 Task: In the Company prospectparkzoo.com, schedule a meeting with title: 'Collaborative Discussion', Select date: '6 August, 2023', select start time: 11:00:AM. Add location on call (786) 555-4403 with meeting description: For further discussion on products, kindly join the meeting. Add attendees from company's contact and save.. Logged in from softage.10@softage.net
Action: Mouse moved to (88, 57)
Screenshot: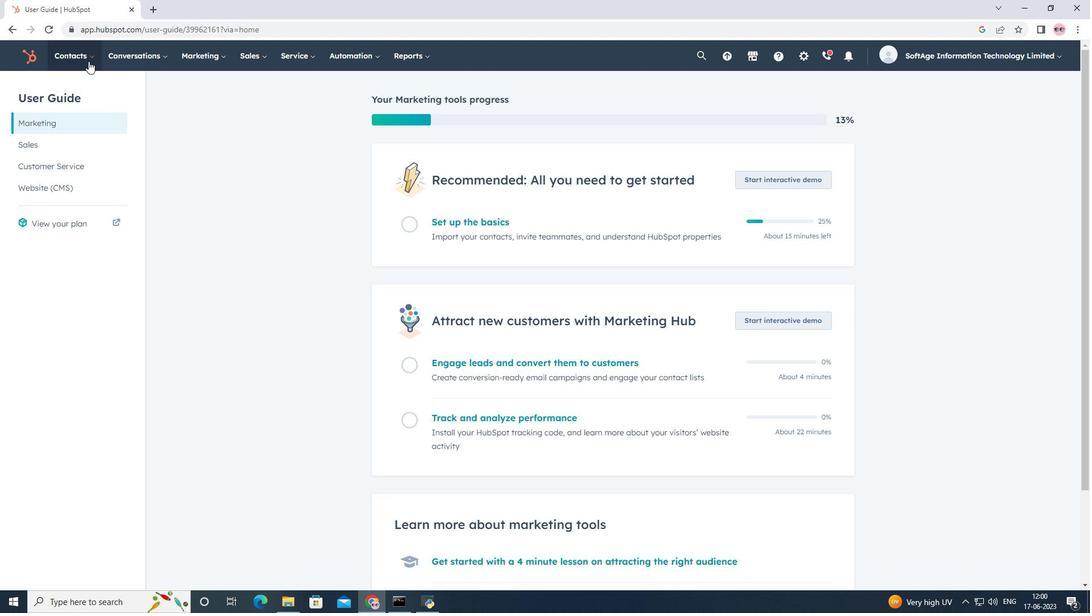 
Action: Mouse pressed left at (88, 57)
Screenshot: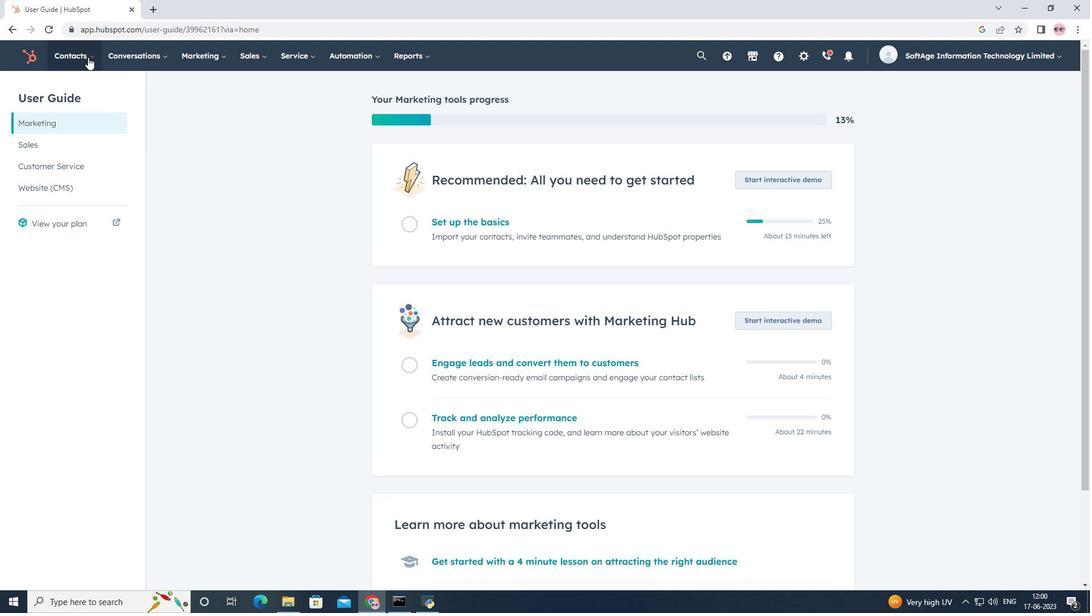 
Action: Mouse moved to (95, 111)
Screenshot: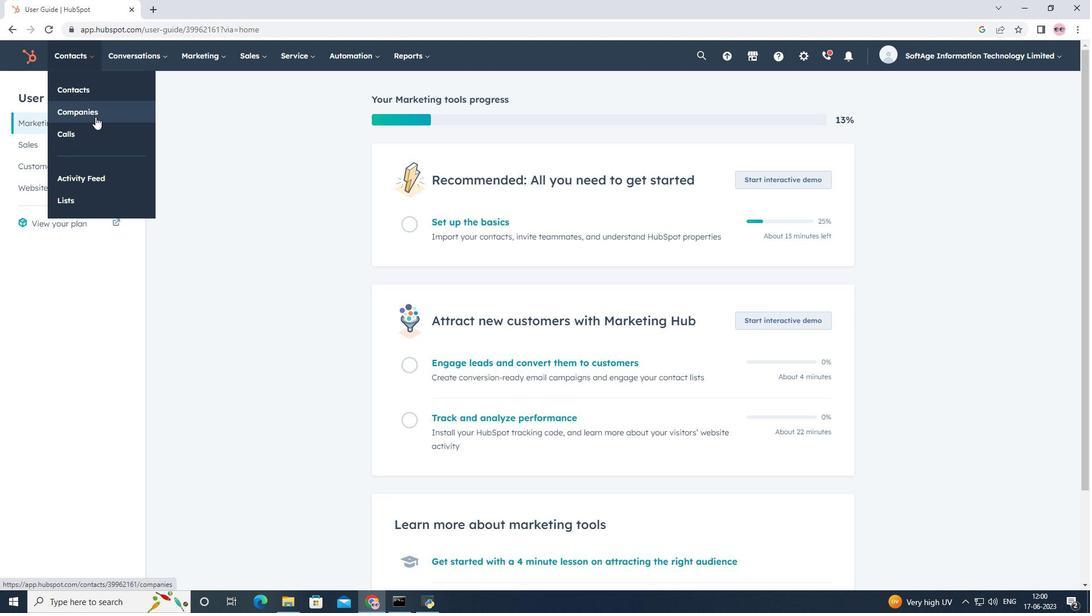 
Action: Mouse pressed left at (95, 111)
Screenshot: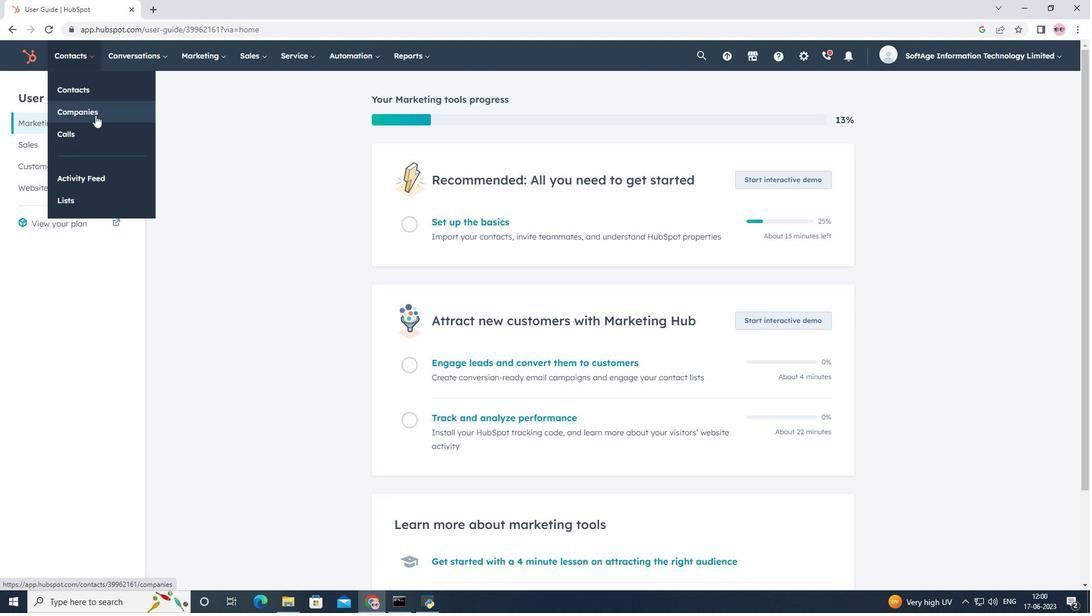 
Action: Mouse moved to (118, 188)
Screenshot: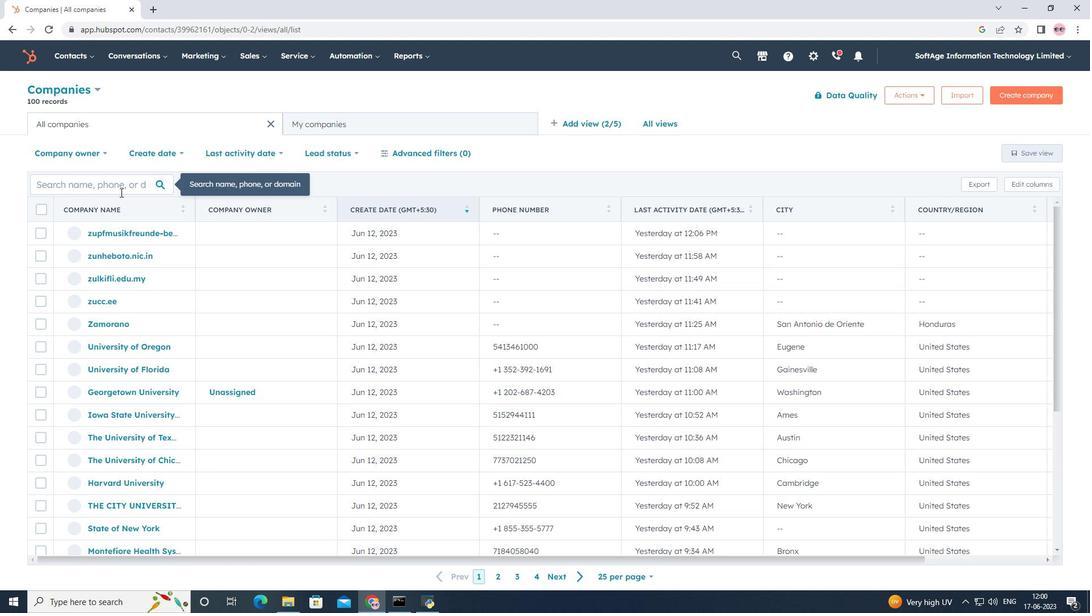 
Action: Mouse pressed left at (118, 188)
Screenshot: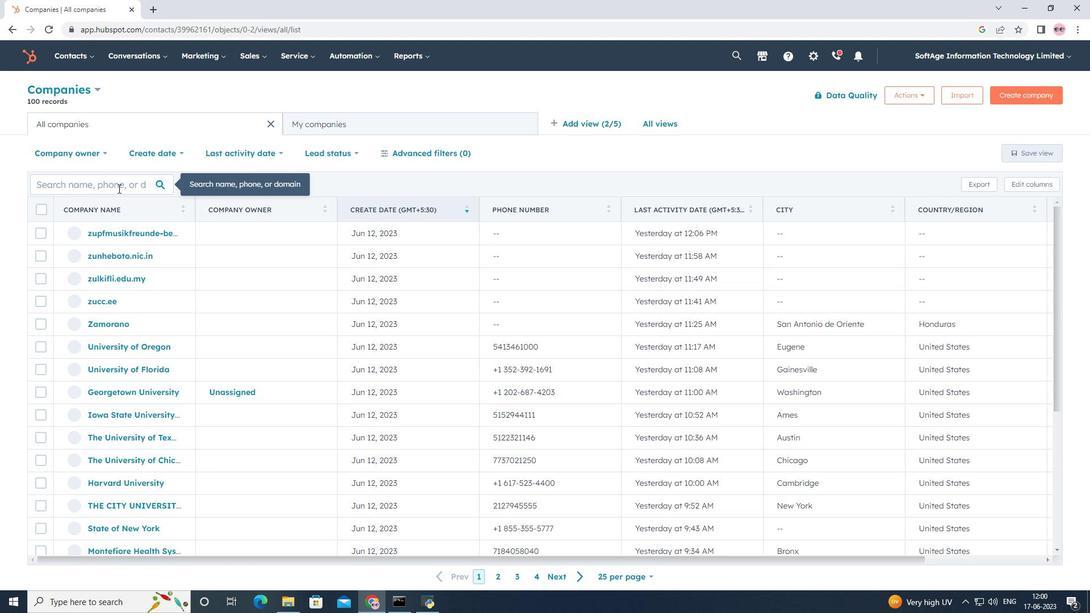 
Action: Key pressed prose<Key.backspace>o<Key.backspace>pectparkzoo.com
Screenshot: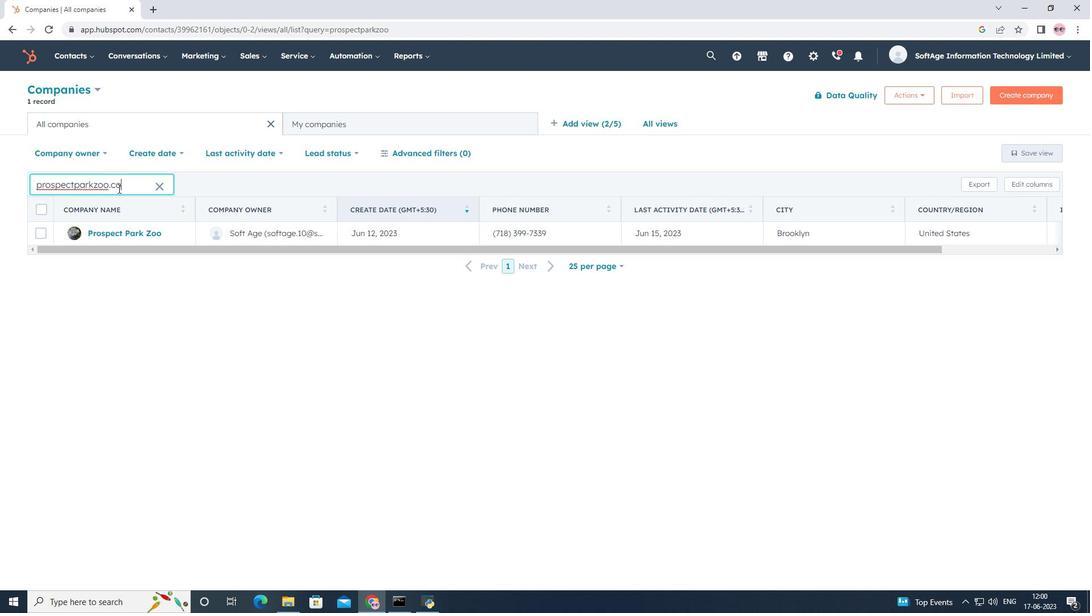 
Action: Mouse moved to (115, 231)
Screenshot: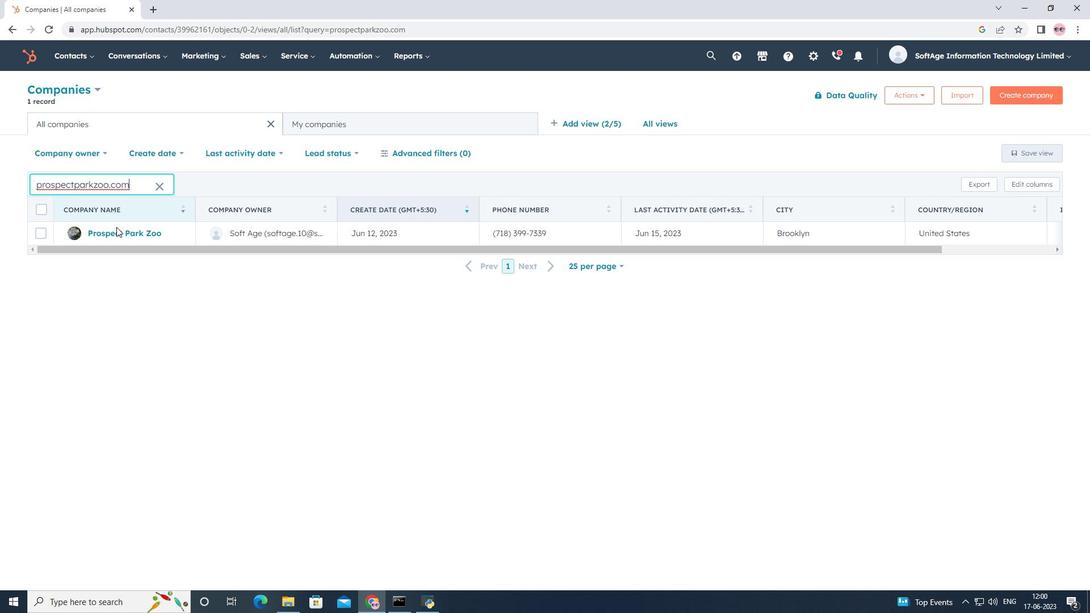 
Action: Mouse pressed left at (115, 231)
Screenshot: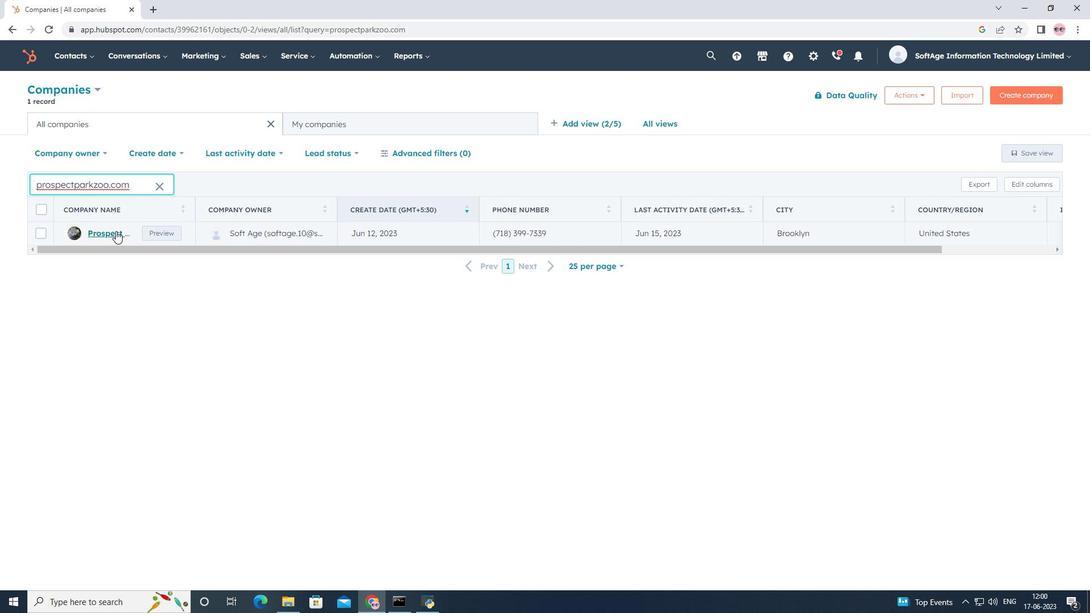 
Action: Mouse moved to (182, 192)
Screenshot: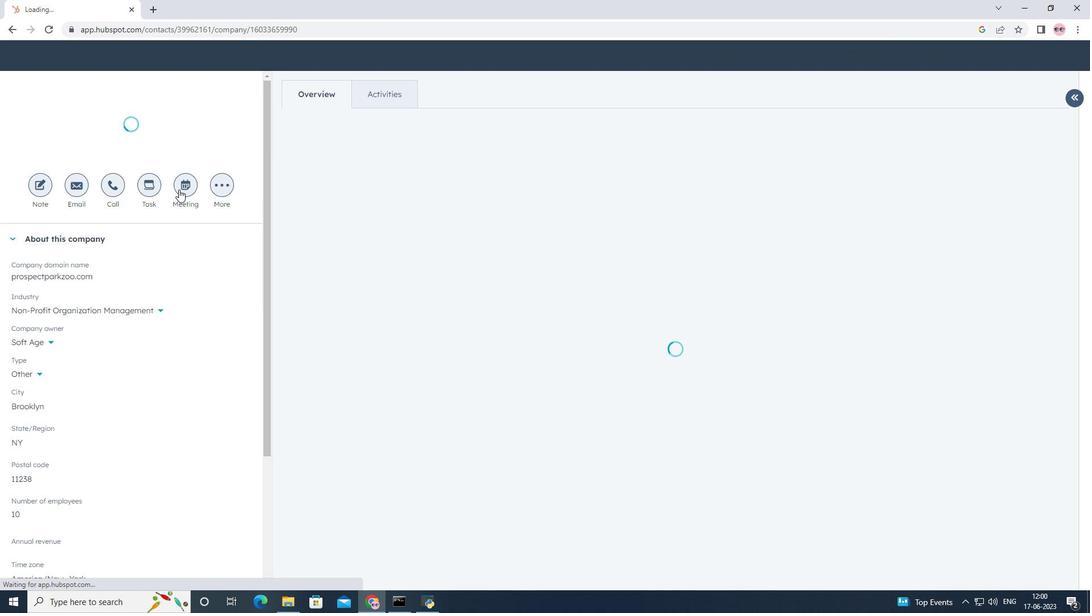 
Action: Mouse pressed left at (182, 192)
Screenshot: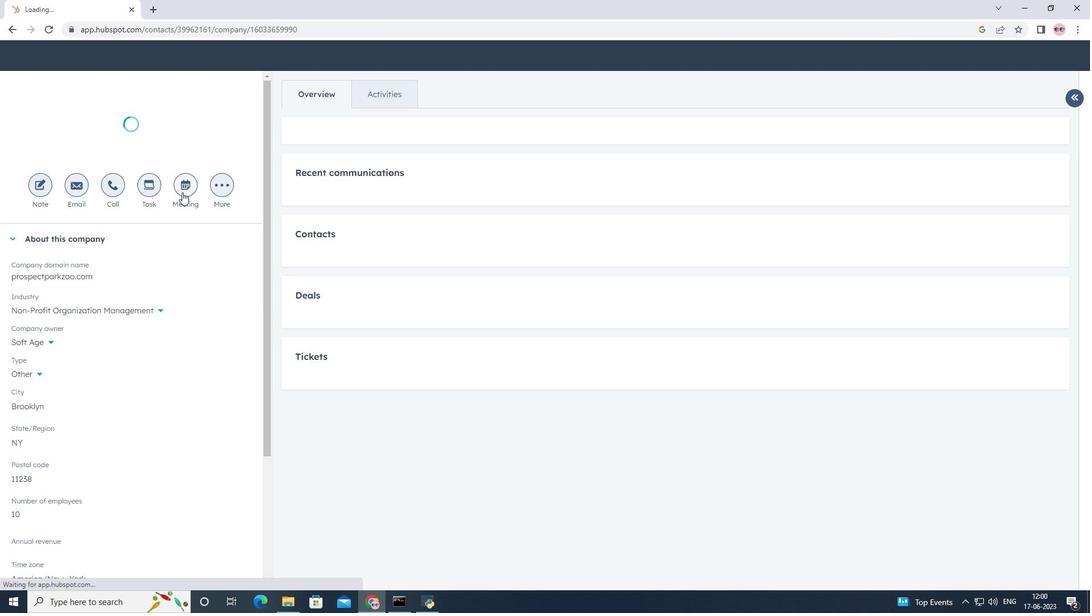 
Action: Mouse moved to (266, 176)
Screenshot: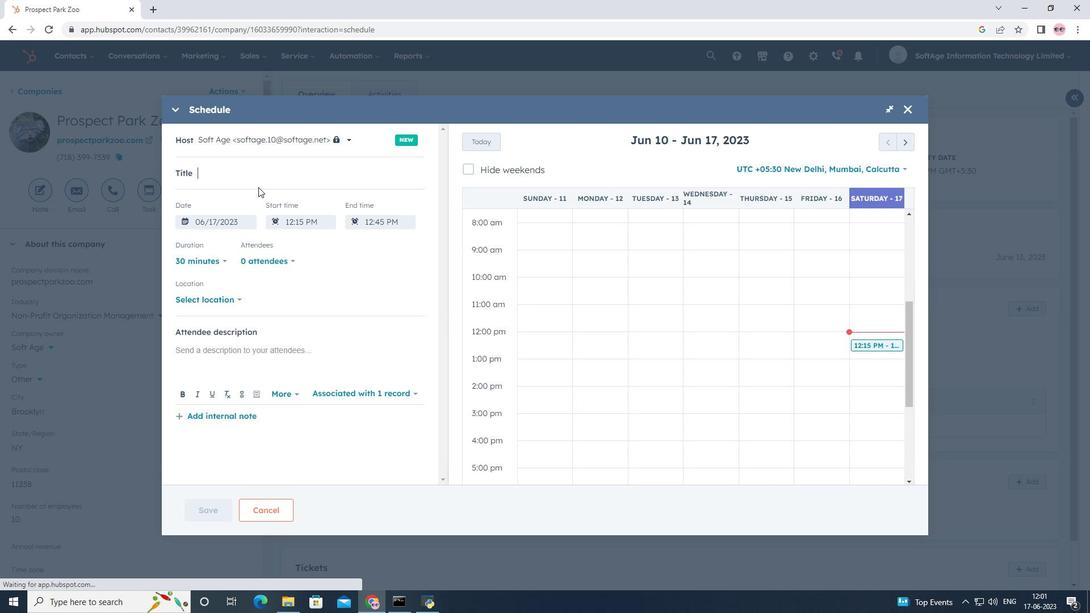 
Action: Mouse pressed left at (266, 176)
Screenshot: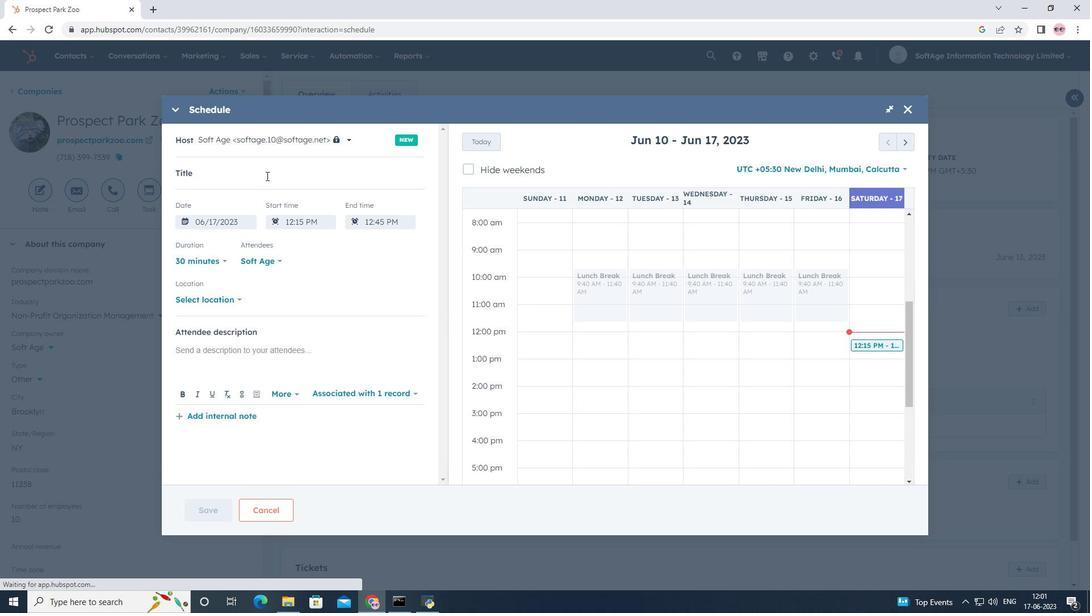 
Action: Mouse moved to (266, 175)
Screenshot: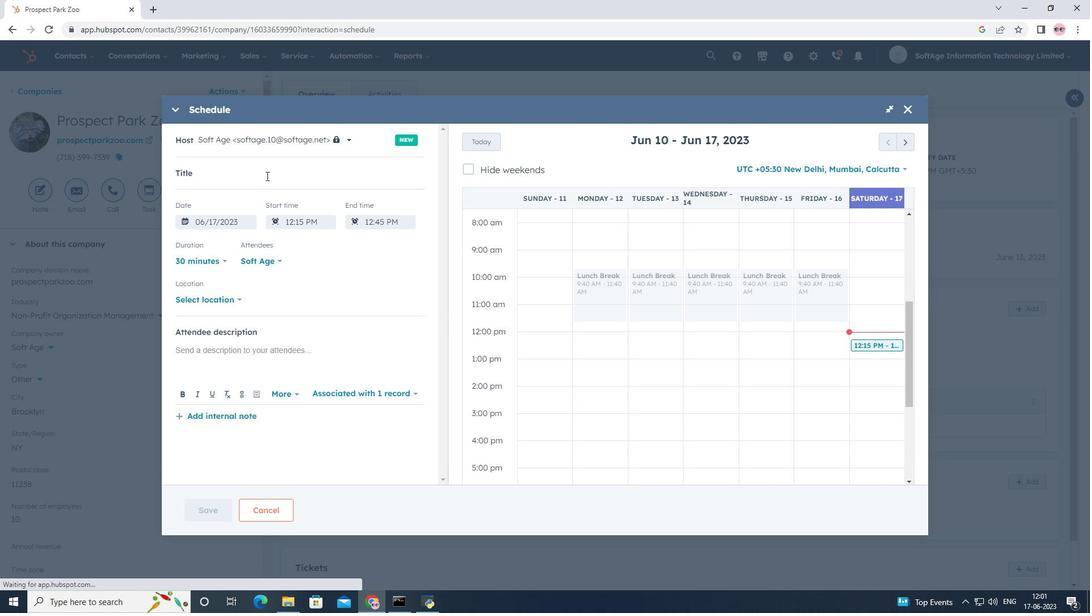 
Action: Key pressed <Key.shift><Key.shift><Key.shift><Key.shift><Key.shift><Key.shift><Key.shift><Key.shift><Key.shift><Key.shift><Key.shift>Collaborative<Key.space><Key.shift>Discussion
Screenshot: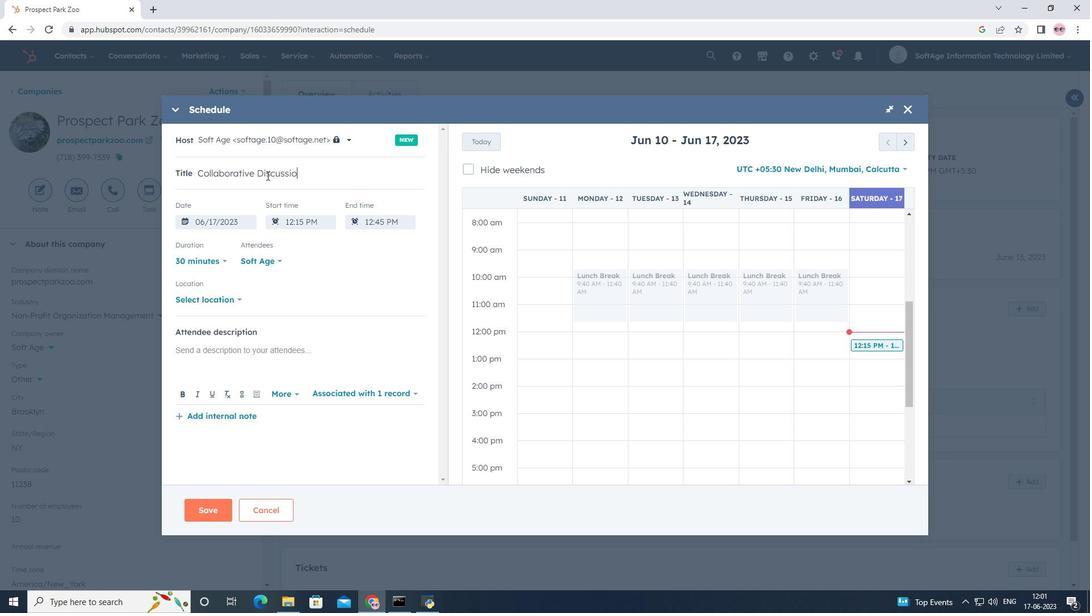 
Action: Mouse moved to (902, 145)
Screenshot: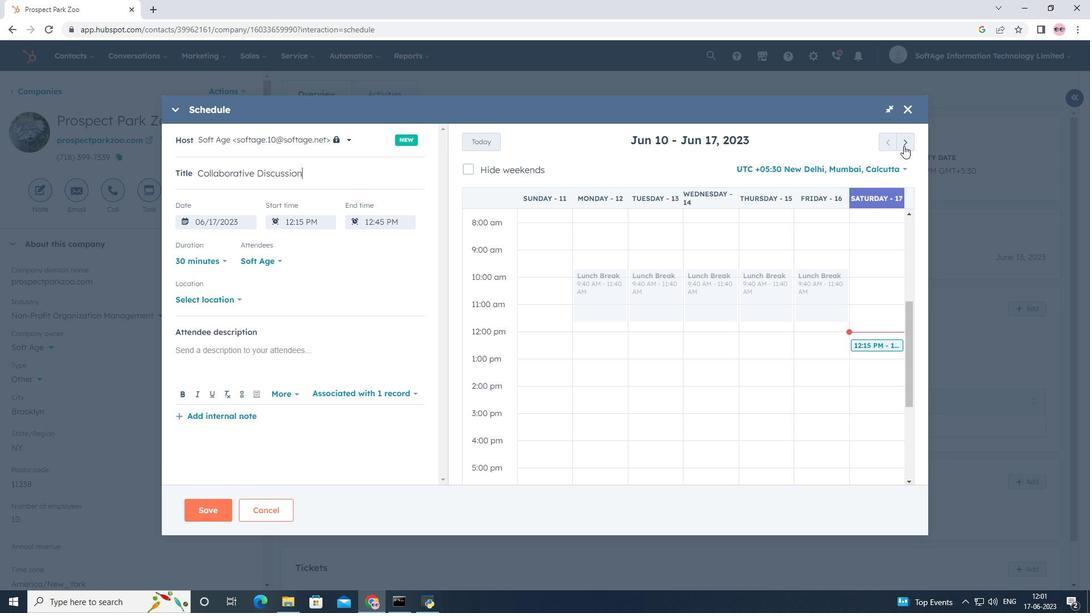 
Action: Mouse pressed left at (902, 145)
Screenshot: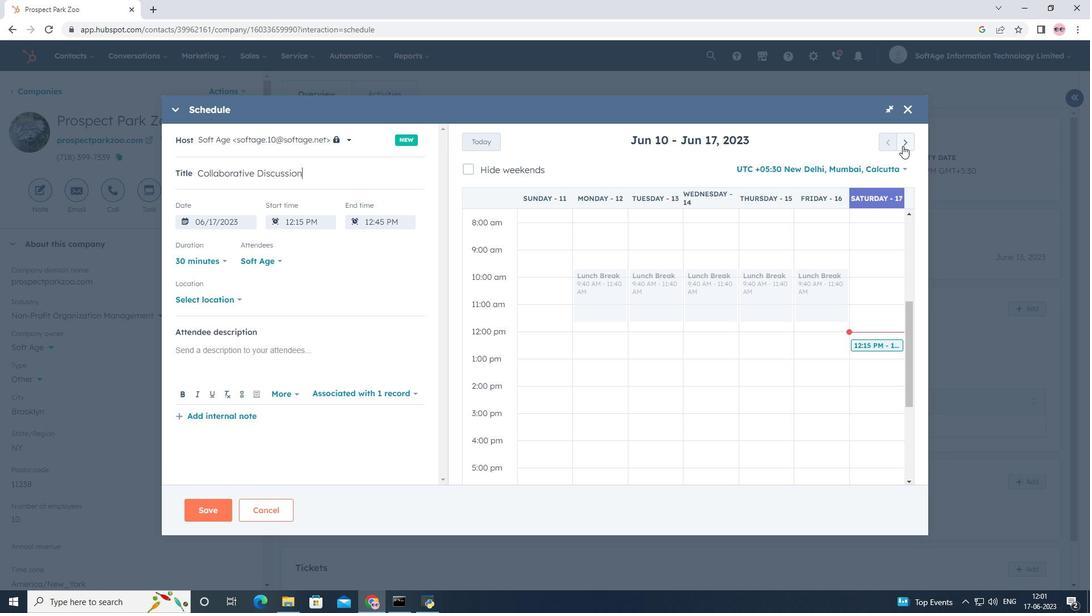 
Action: Mouse pressed left at (902, 145)
Screenshot: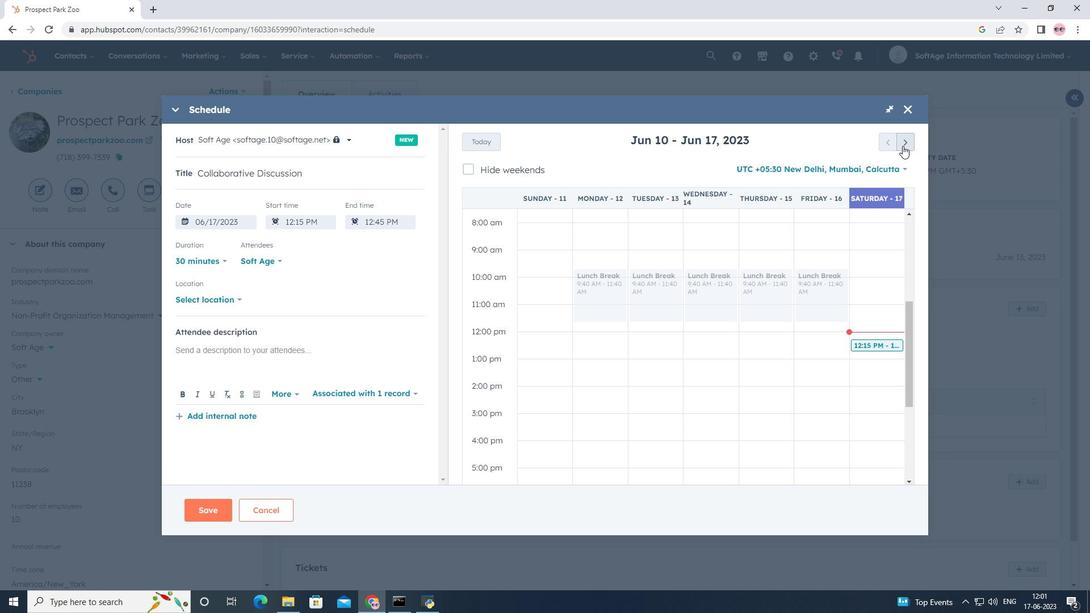 
Action: Mouse pressed left at (902, 145)
Screenshot: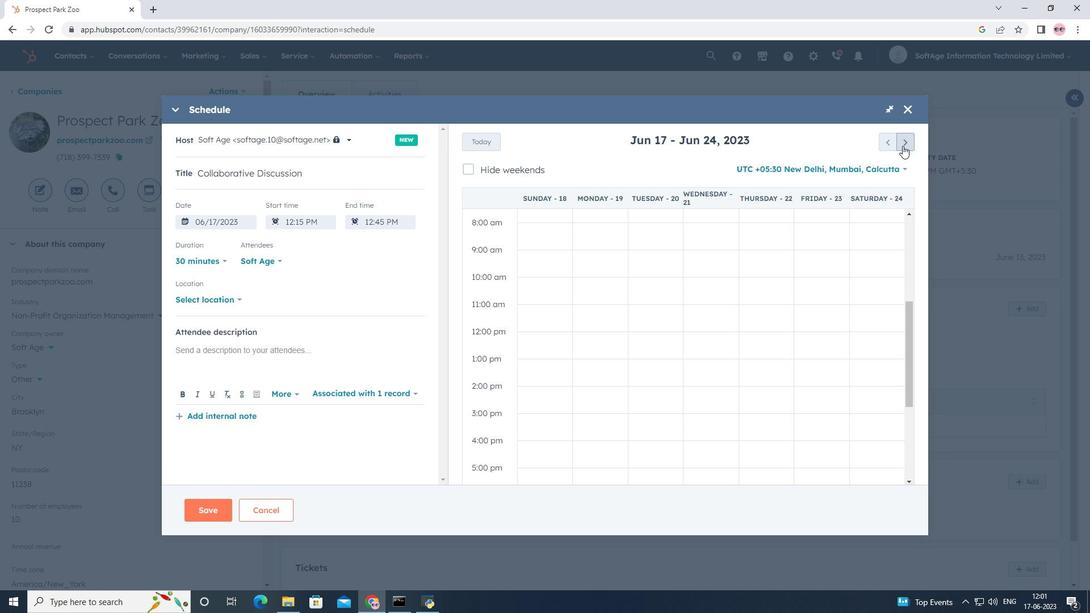 
Action: Mouse pressed left at (902, 145)
Screenshot: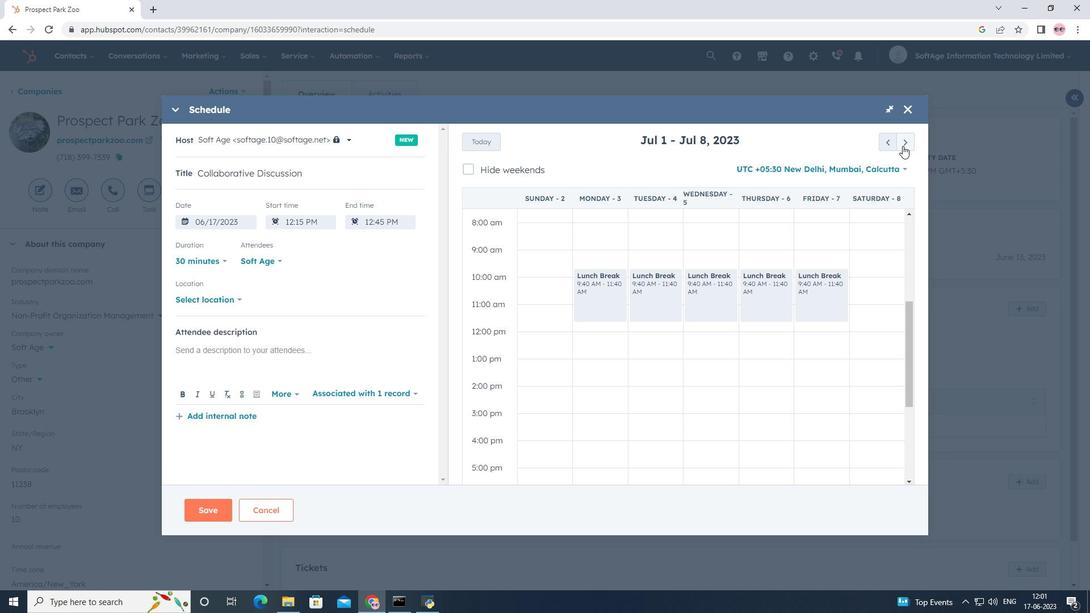 
Action: Mouse pressed left at (902, 145)
Screenshot: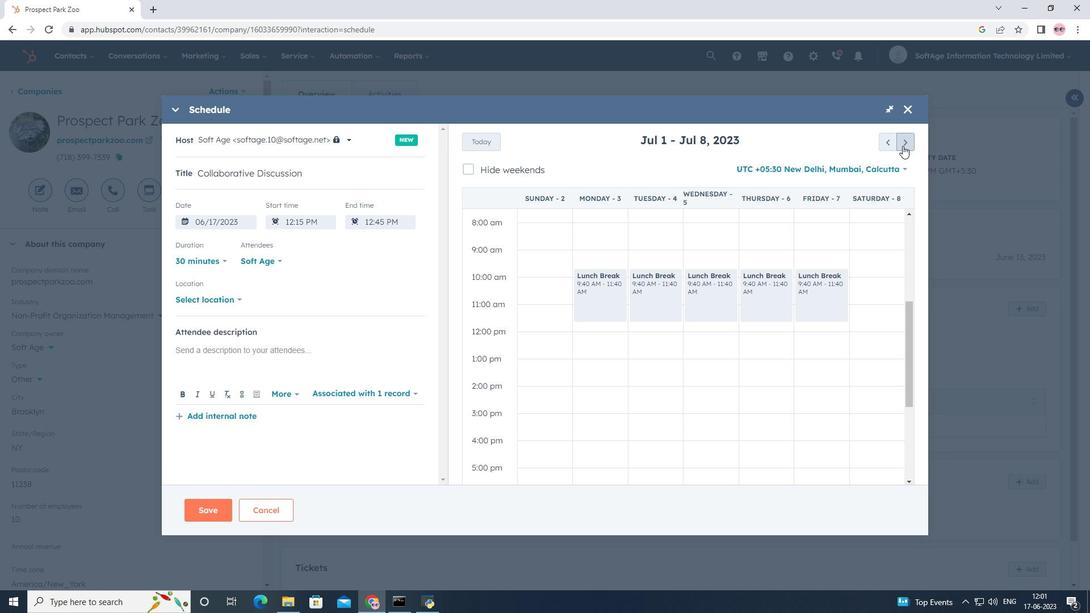 
Action: Mouse pressed left at (902, 145)
Screenshot: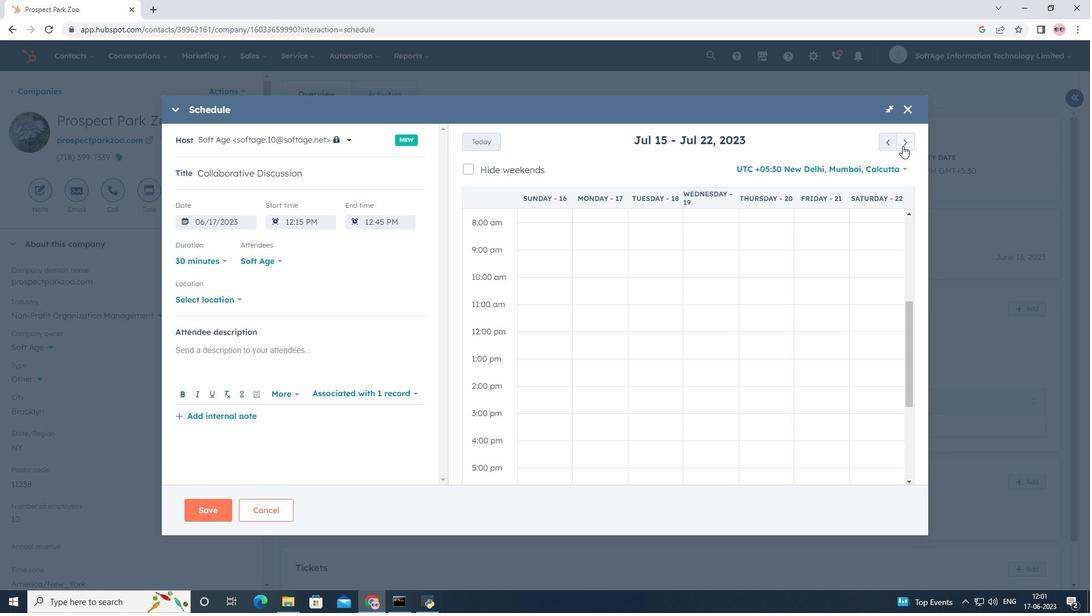 
Action: Mouse pressed left at (902, 145)
Screenshot: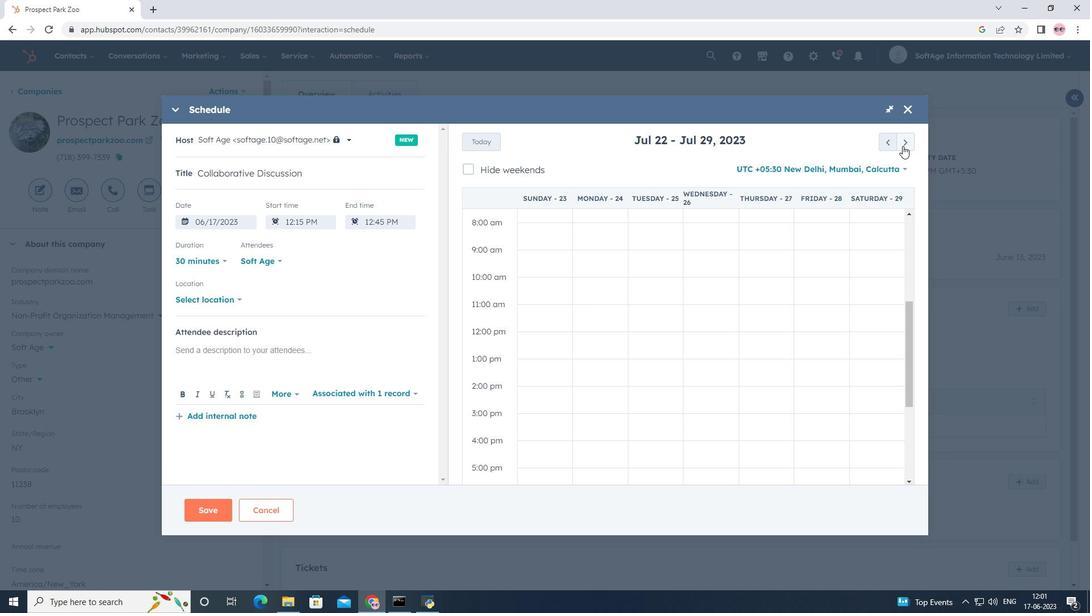 
Action: Mouse pressed left at (902, 145)
Screenshot: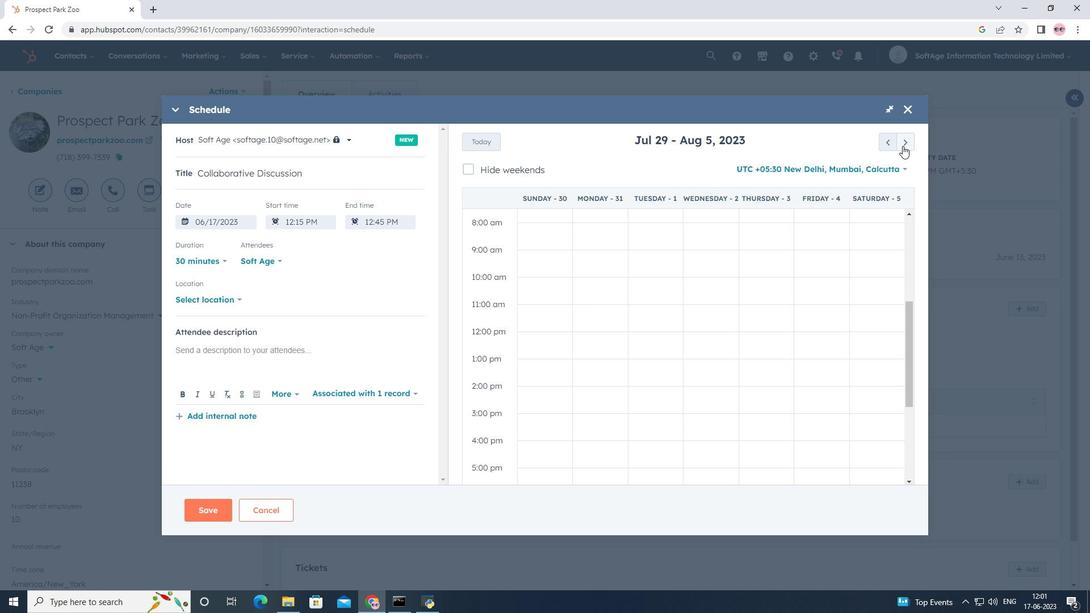 
Action: Mouse moved to (531, 306)
Screenshot: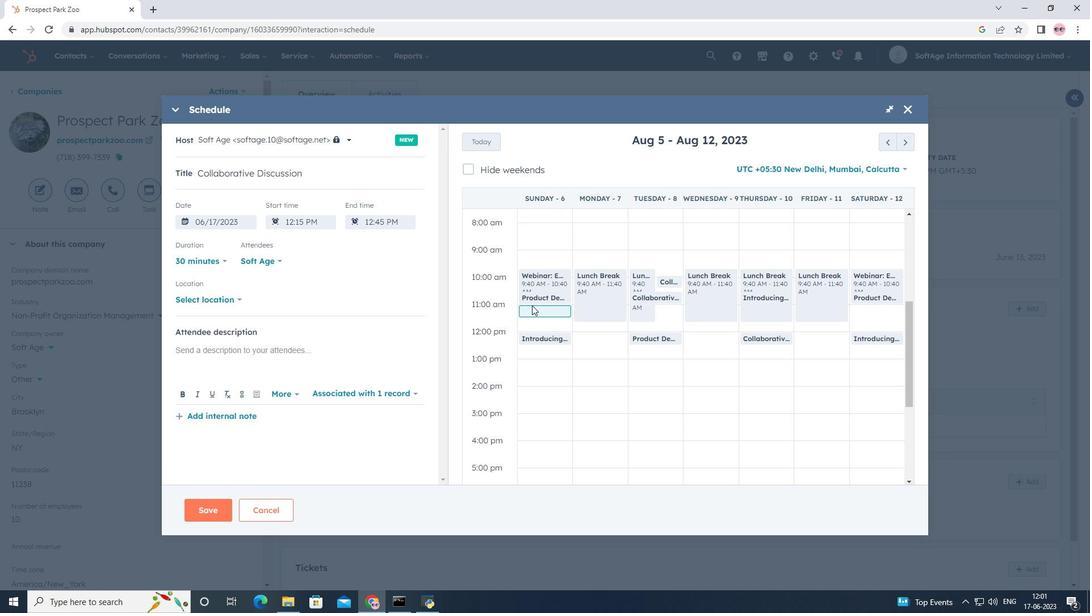 
Action: Mouse pressed left at (531, 306)
Screenshot: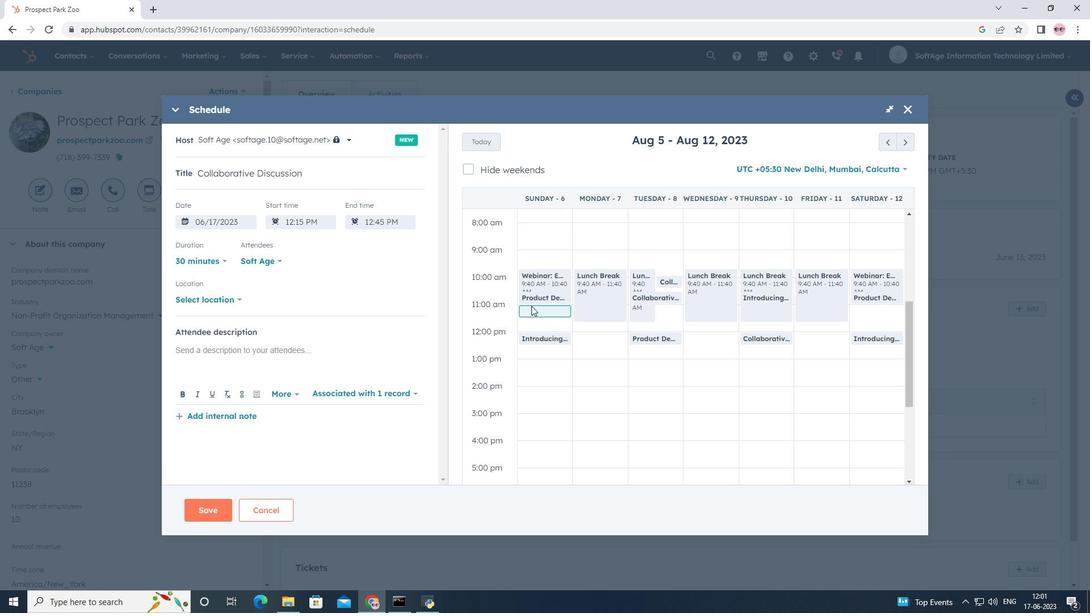 
Action: Mouse moved to (215, 302)
Screenshot: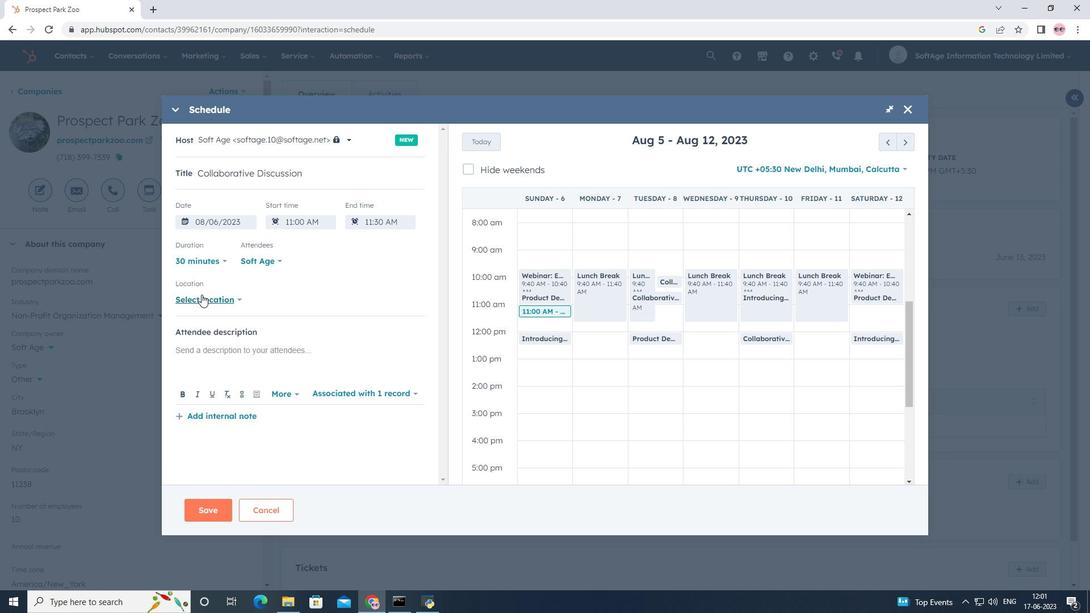 
Action: Mouse pressed left at (215, 302)
Screenshot: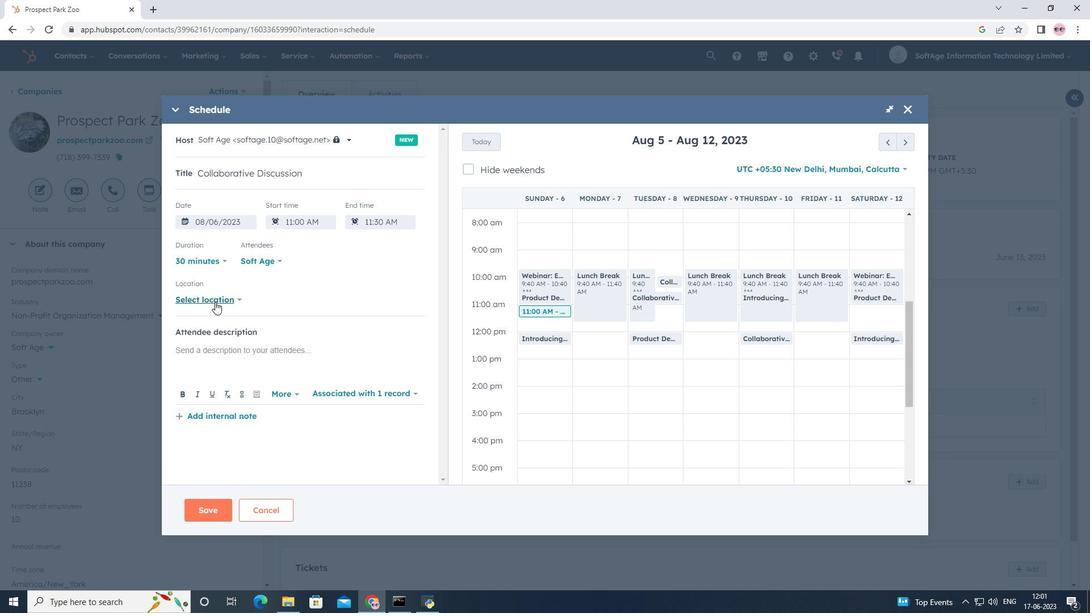 
Action: Mouse moved to (296, 266)
Screenshot: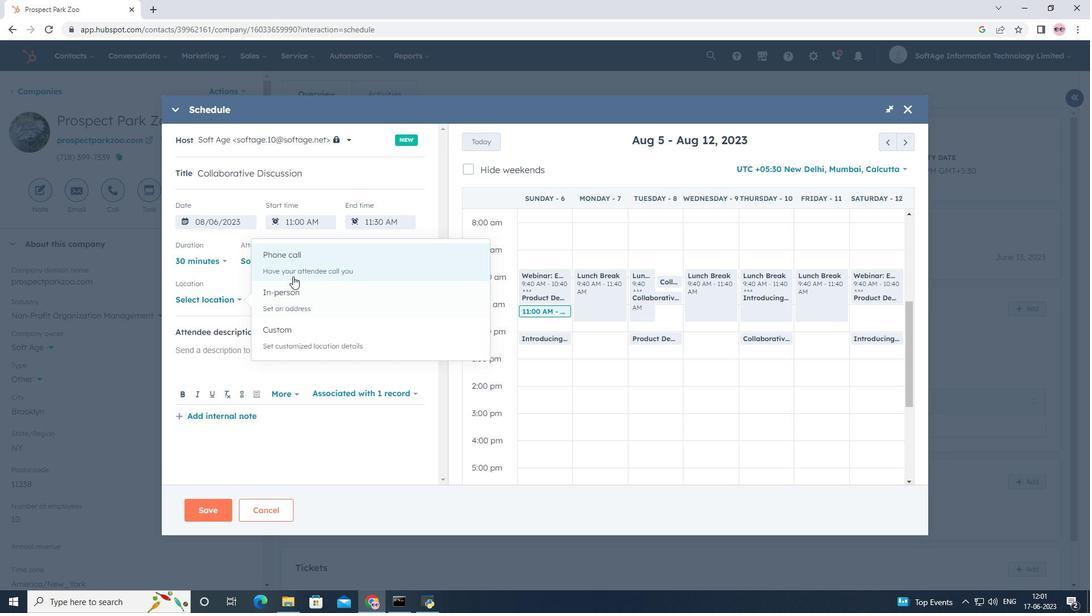 
Action: Mouse pressed left at (296, 266)
Screenshot: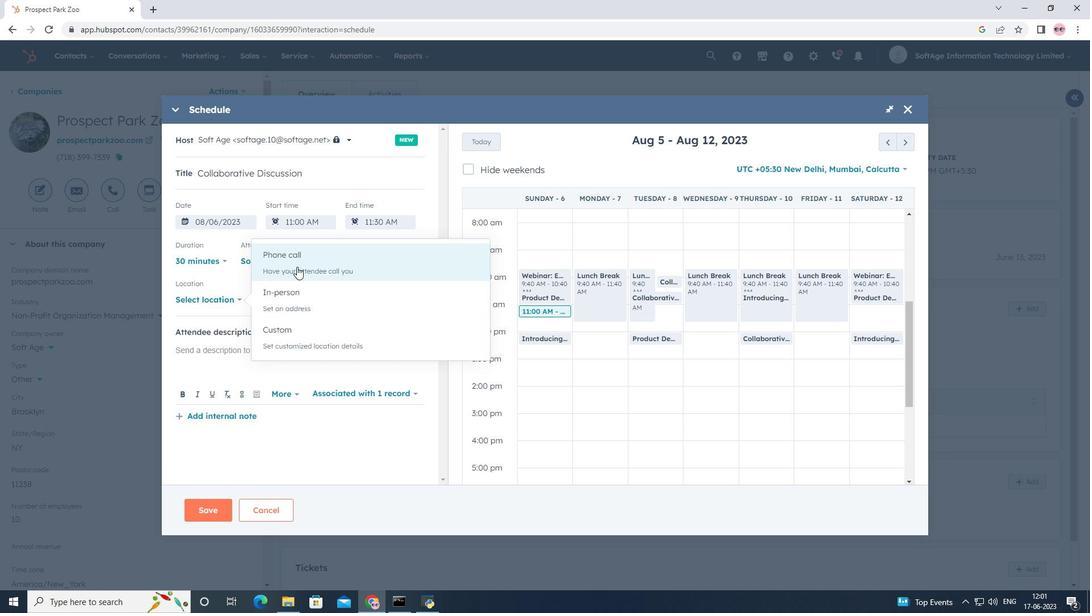 
Action: Mouse moved to (283, 291)
Screenshot: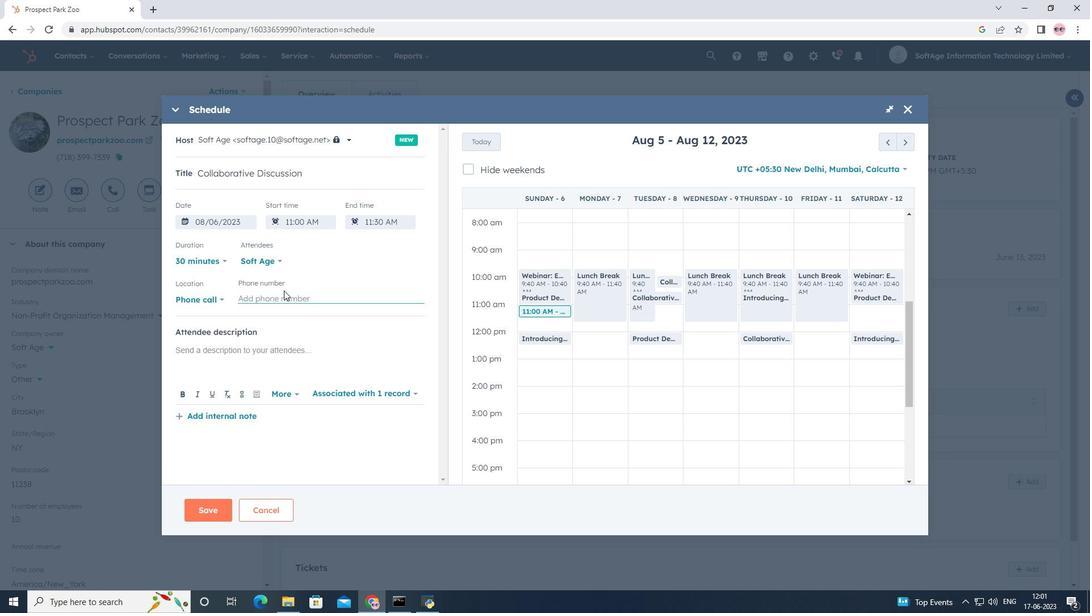
Action: Mouse pressed left at (283, 291)
Screenshot: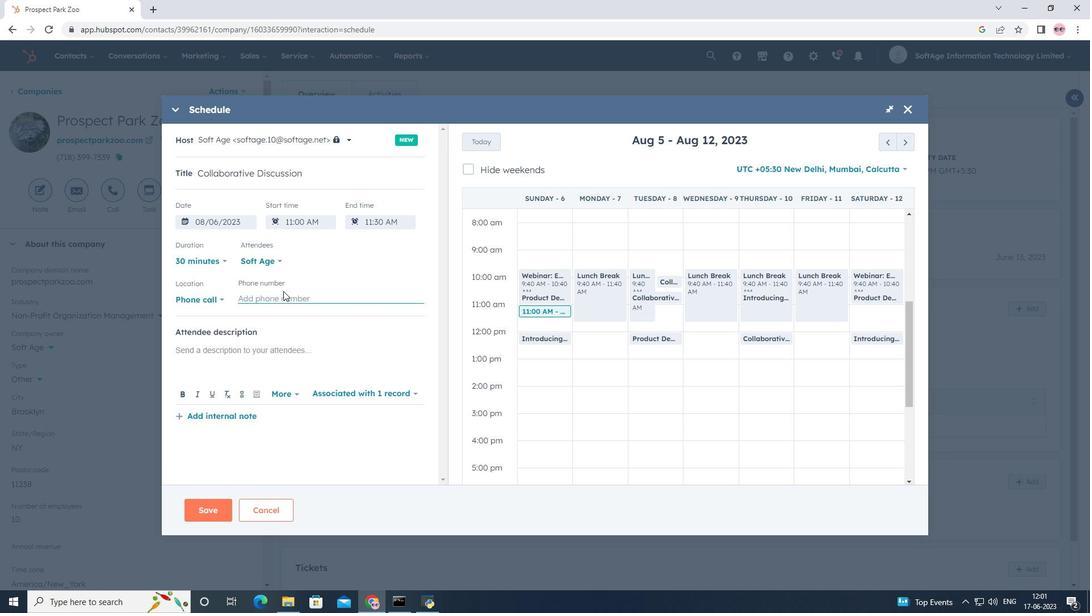 
Action: Mouse moved to (282, 296)
Screenshot: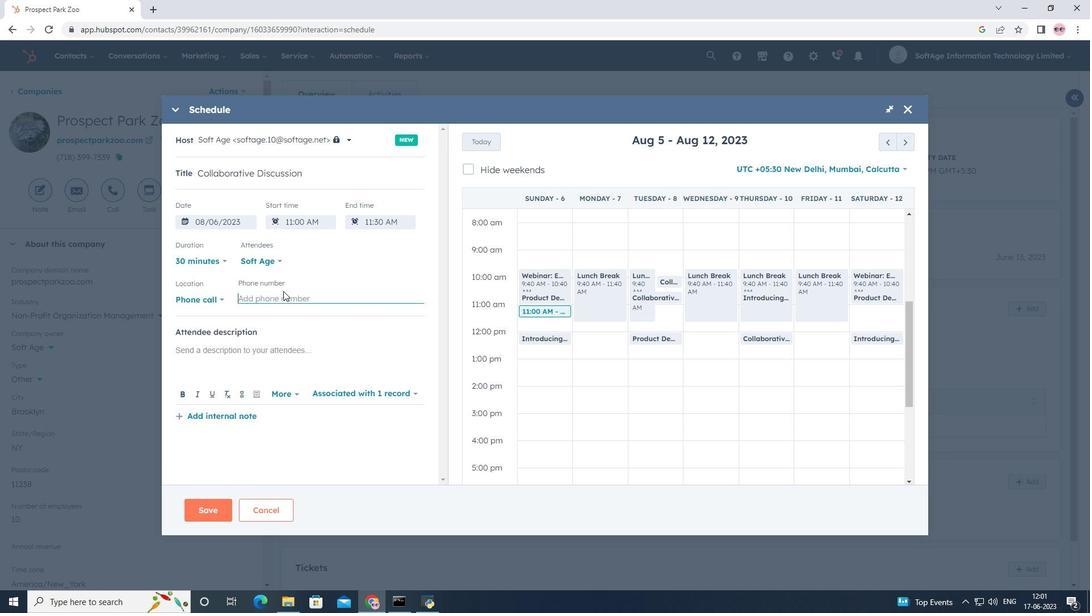 
Action: Key pressed <Key.shift>(786<Key.shift>)<Key.space>555-4403
Screenshot: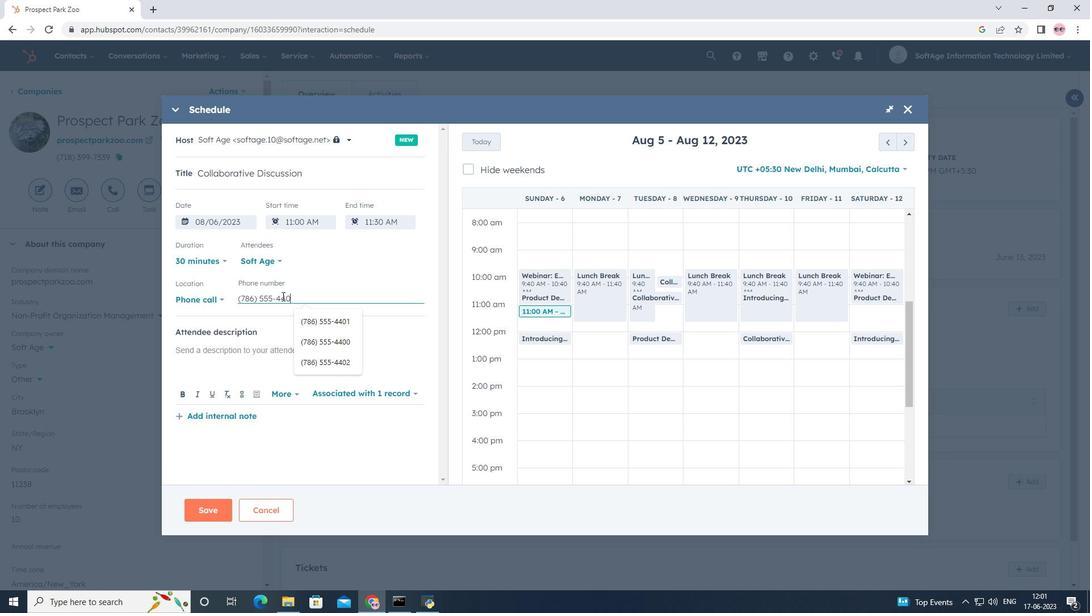 
Action: Mouse moved to (272, 356)
Screenshot: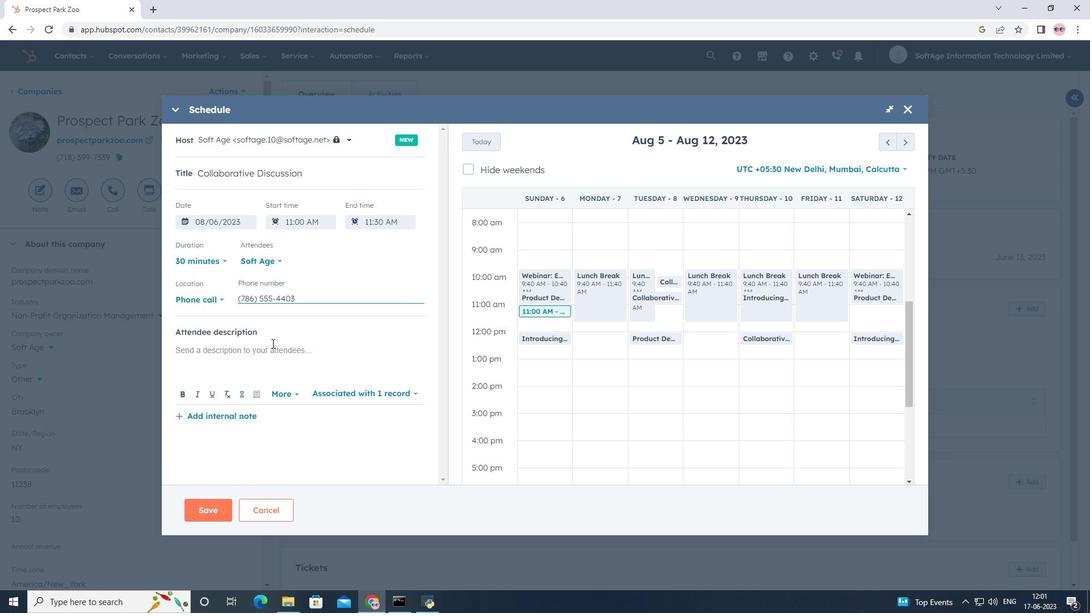 
Action: Mouse pressed left at (272, 356)
Screenshot: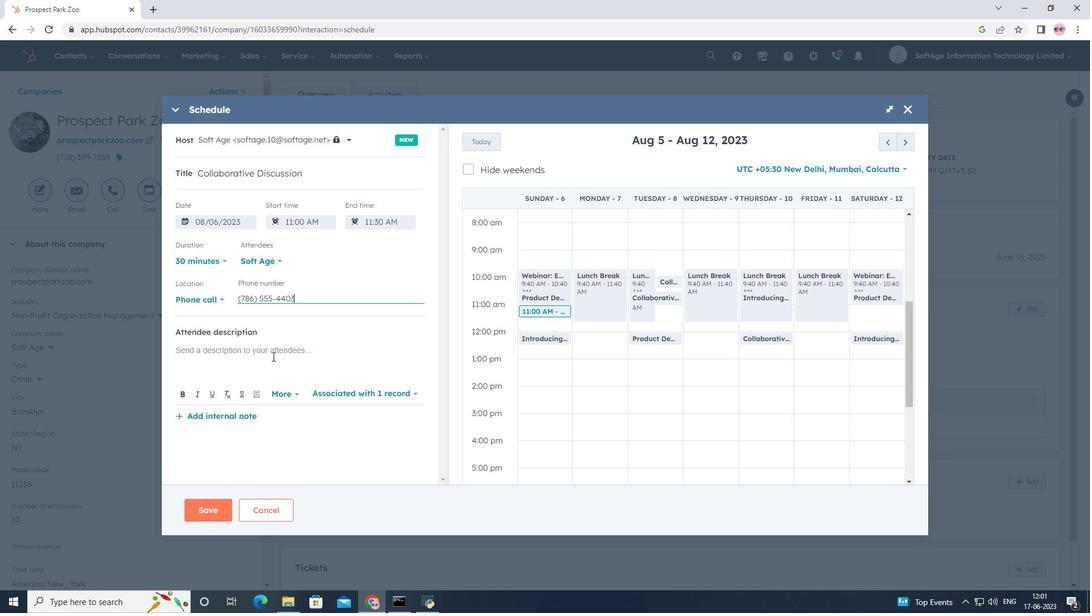 
Action: Key pressed <Key.shift>For<Key.space>futher<Key.space>discussion<Key.space>on<Key.space>products,<Key.space>kindly<Key.space>join<Key.space>the<Key.space>meeting.
Screenshot: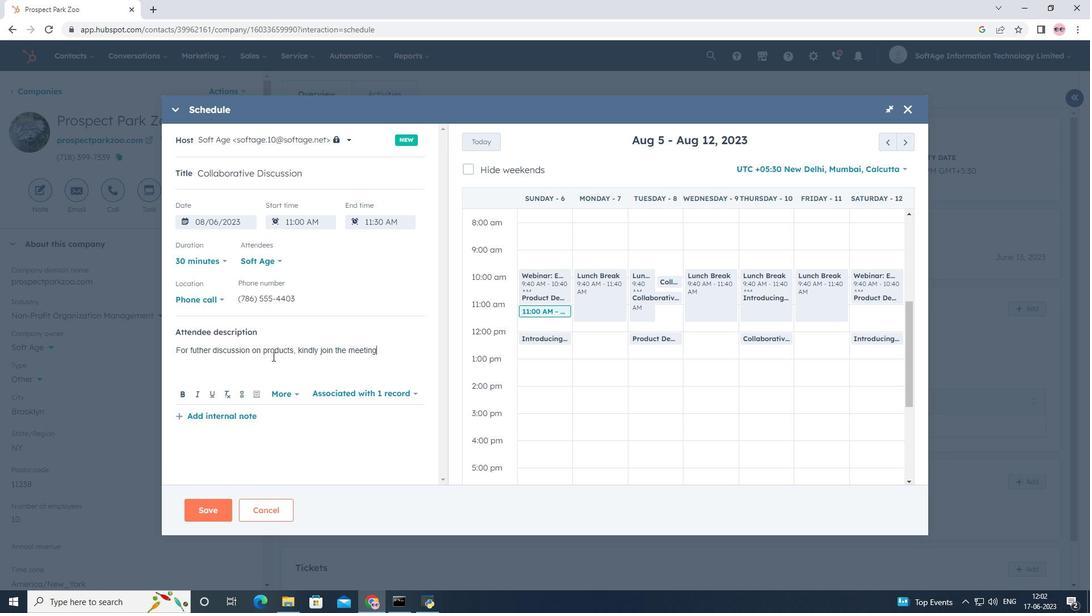 
Action: Mouse moved to (402, 395)
Screenshot: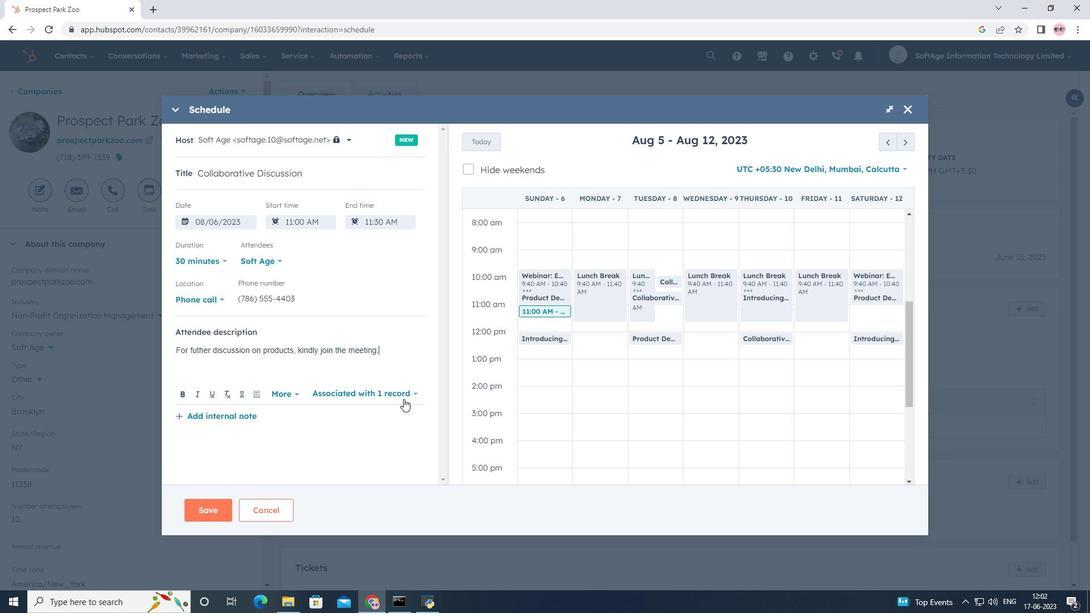 
Action: Mouse pressed left at (402, 395)
Screenshot: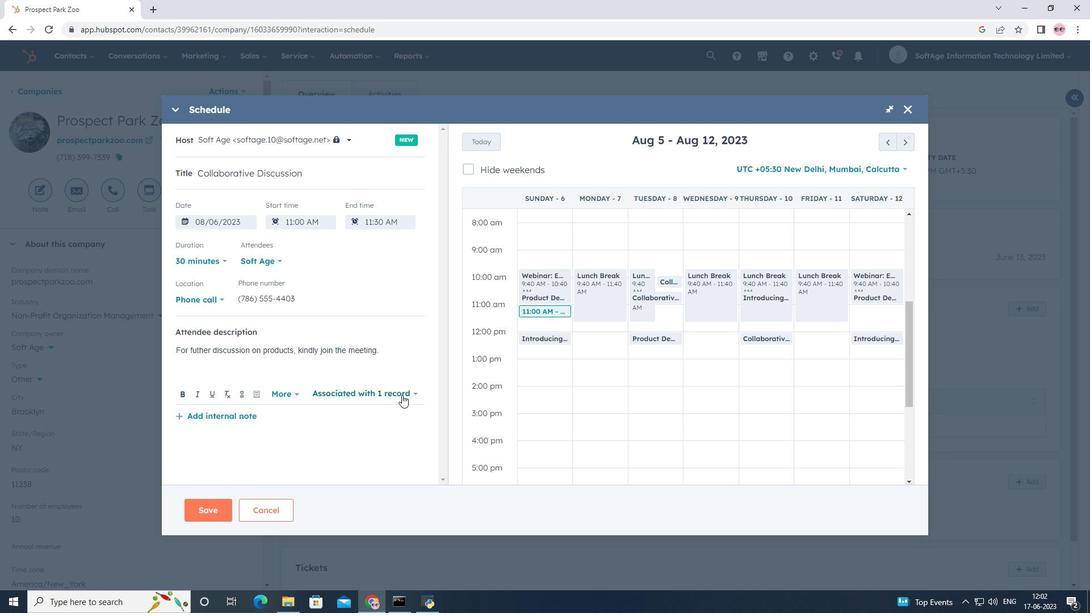 
Action: Mouse moved to (362, 306)
Screenshot: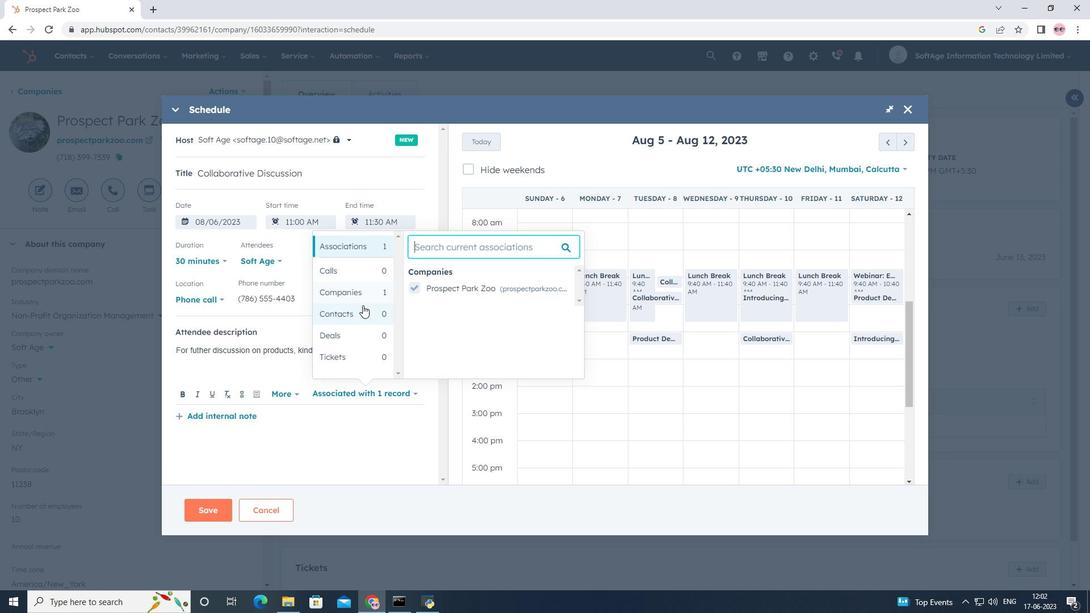 
Action: Mouse pressed left at (362, 306)
Screenshot: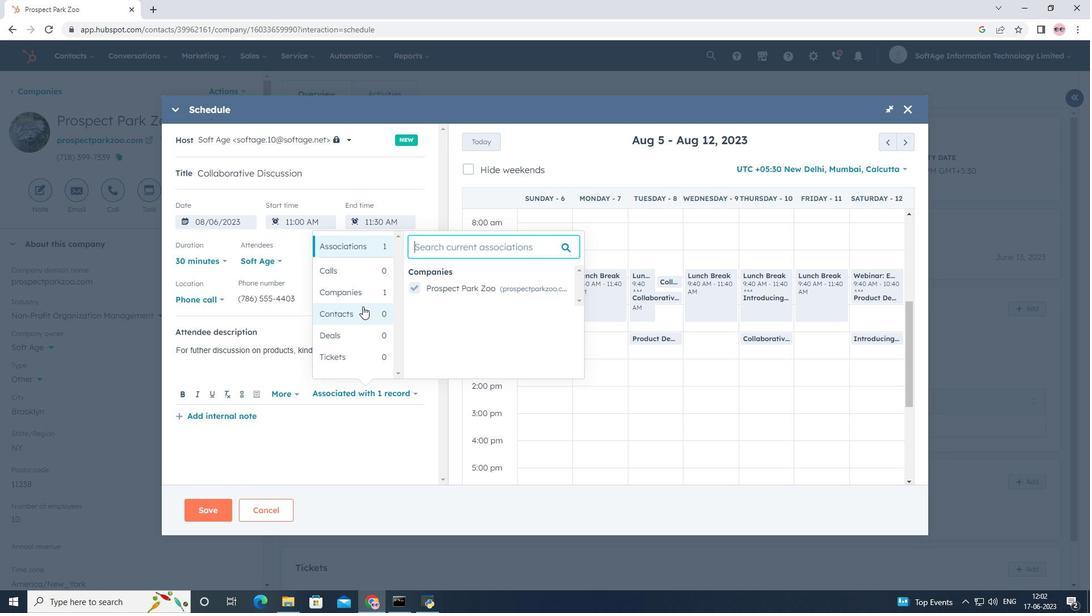 
Action: Mouse moved to (415, 273)
Screenshot: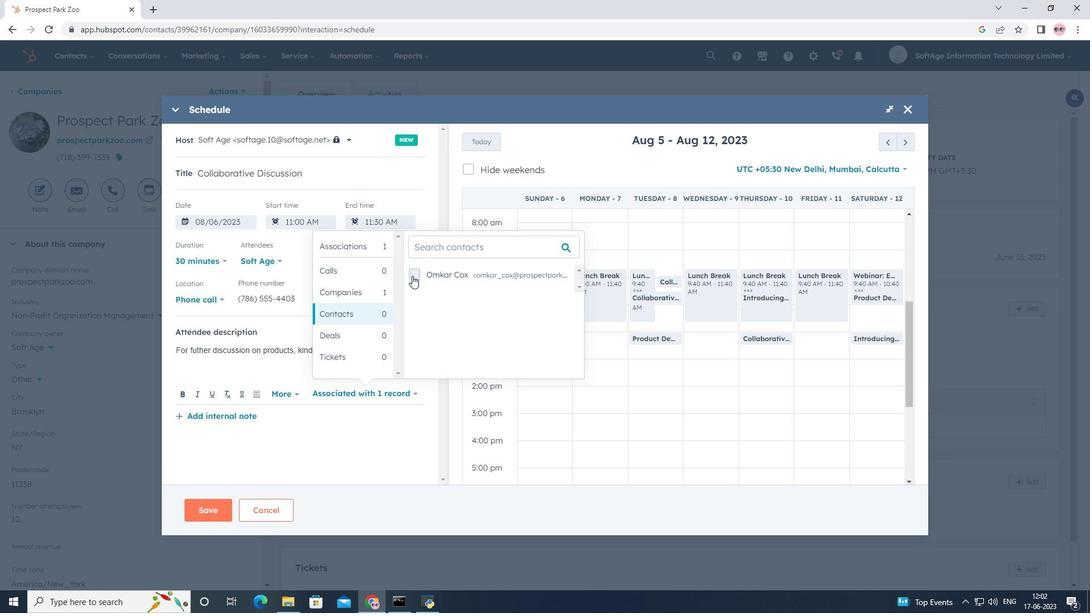 
Action: Mouse pressed left at (415, 273)
Screenshot: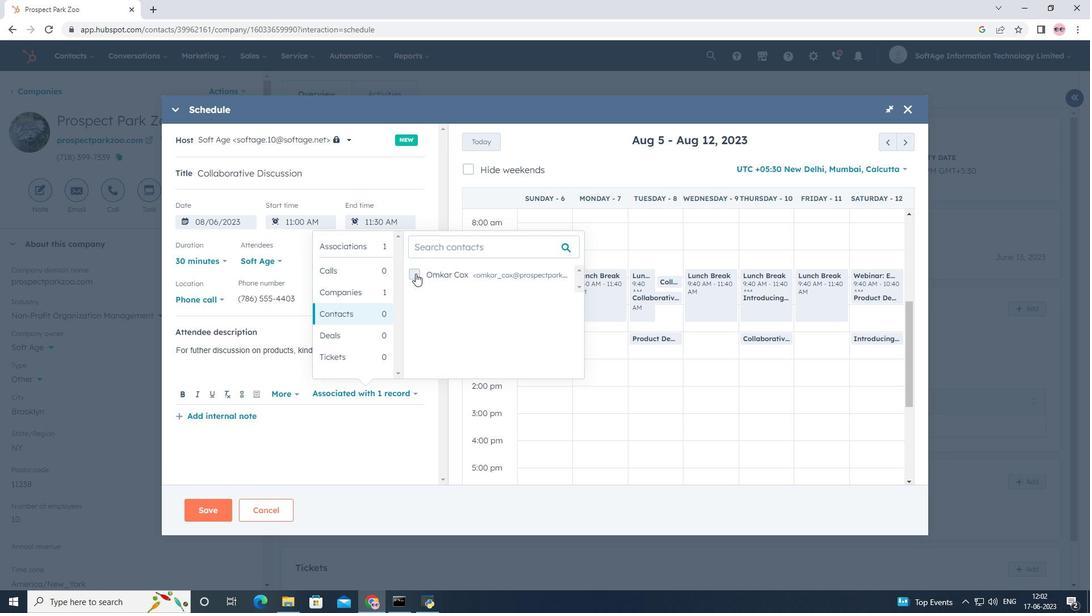 
Action: Mouse moved to (393, 440)
Screenshot: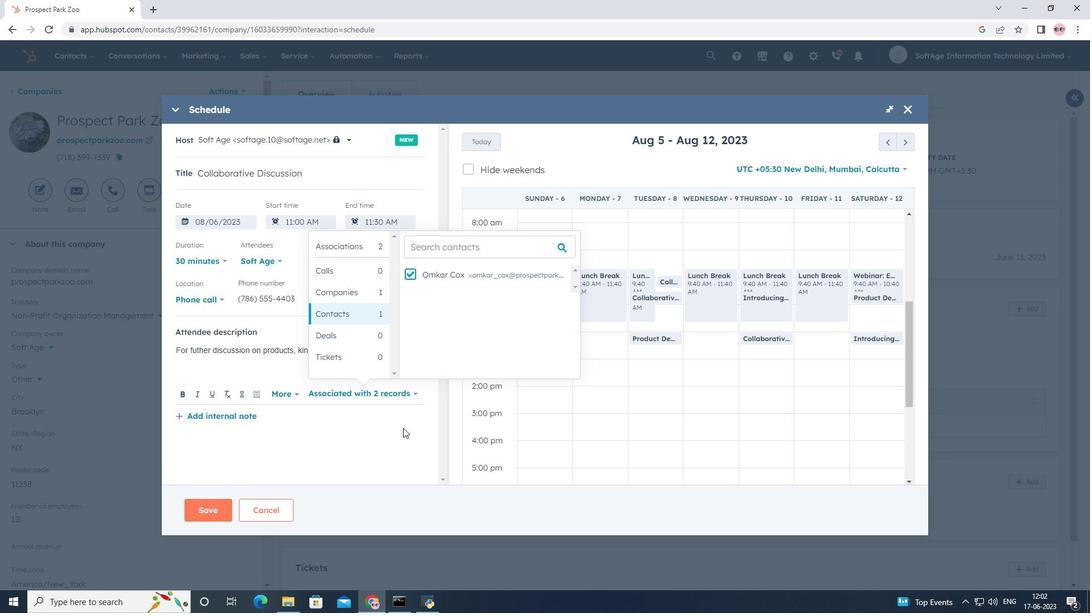 
Action: Mouse pressed left at (393, 440)
Screenshot: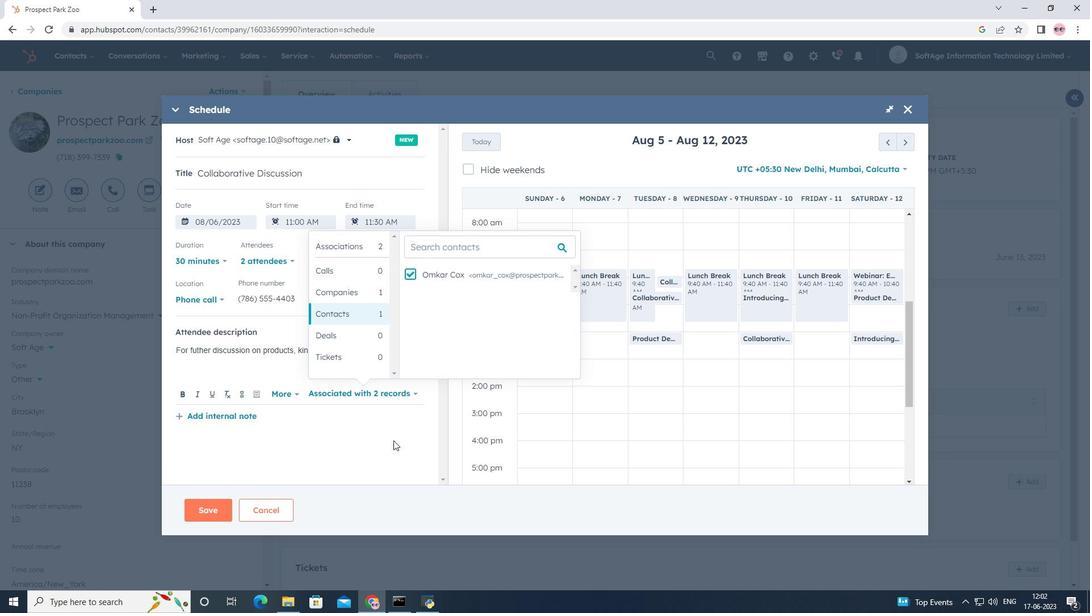 
Action: Mouse moved to (195, 517)
Screenshot: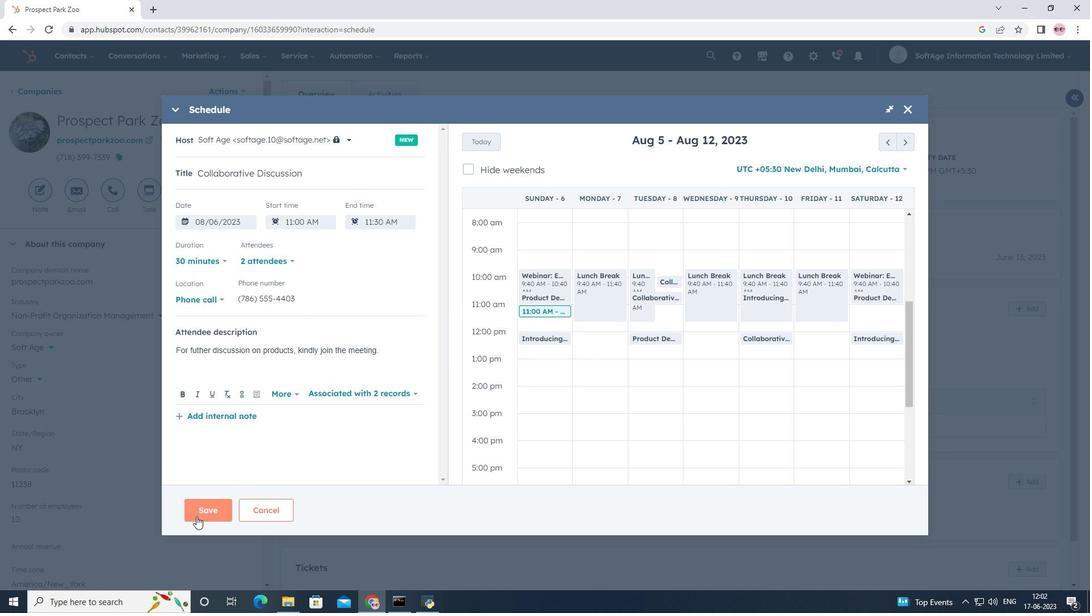 
Action: Mouse pressed left at (195, 517)
Screenshot: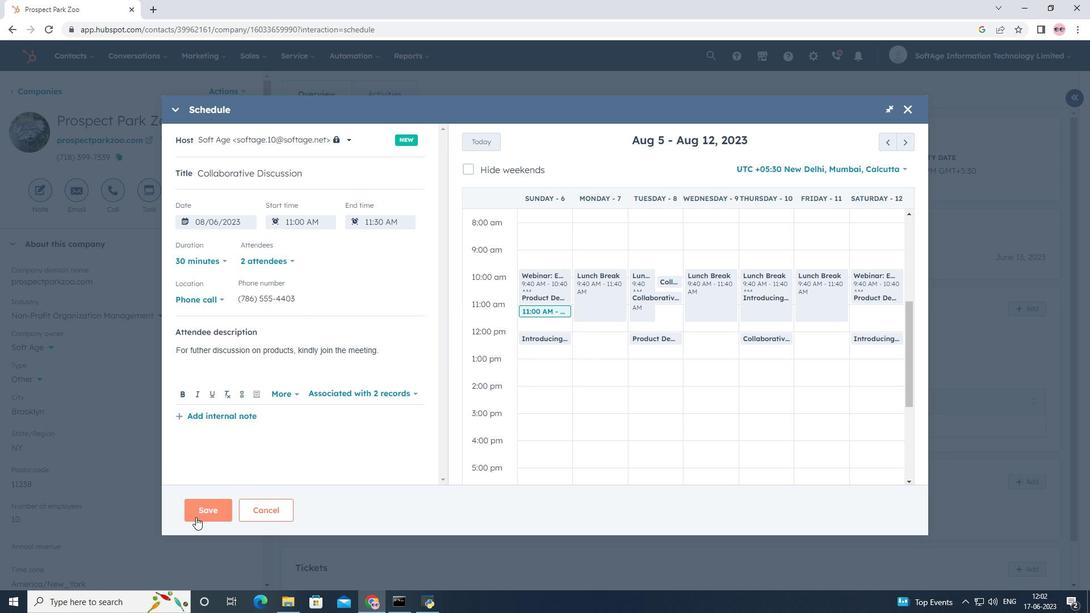 
